 Task: Select Underline
Action: Mouse moved to (40, 6)
Screenshot: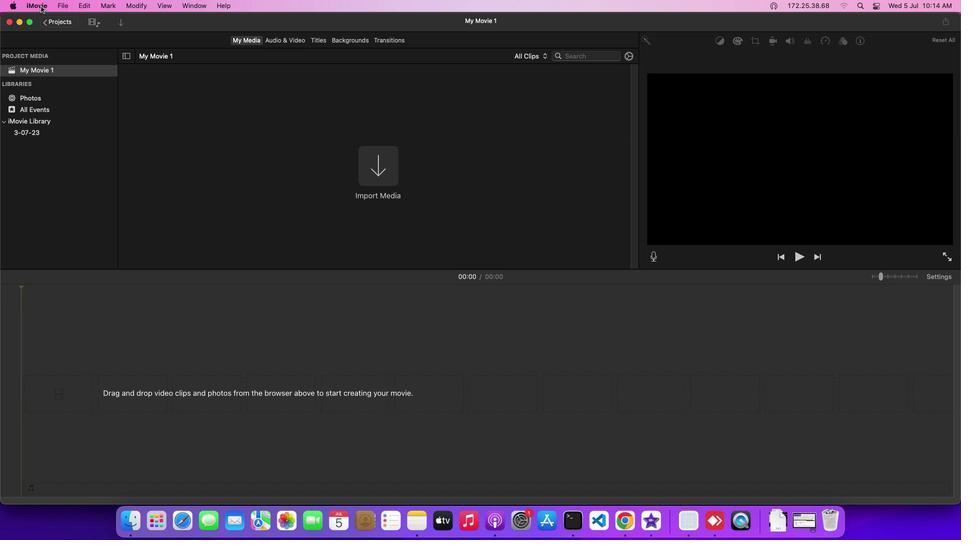 
Action: Mouse pressed left at (40, 6)
Screenshot: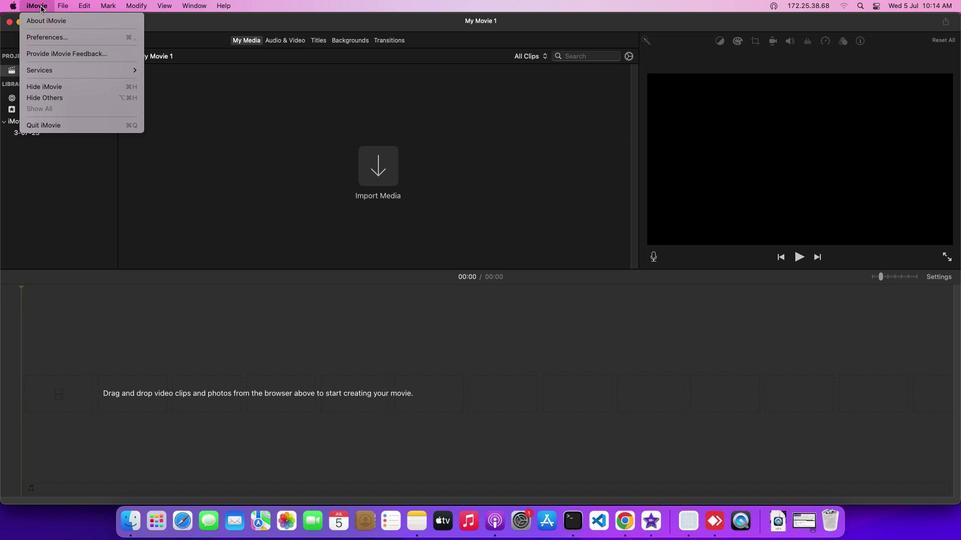 
Action: Mouse moved to (37, 23)
Screenshot: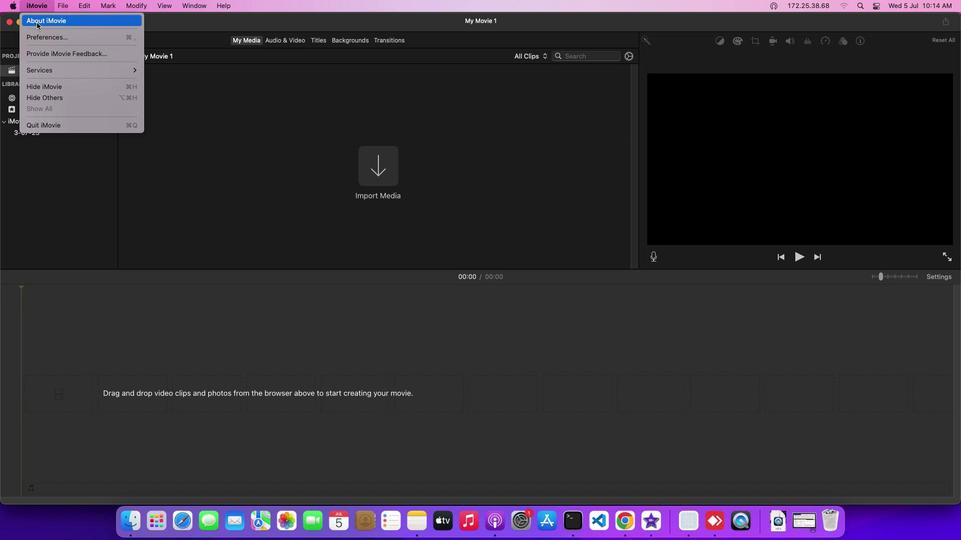 
Action: Mouse pressed left at (37, 23)
Screenshot: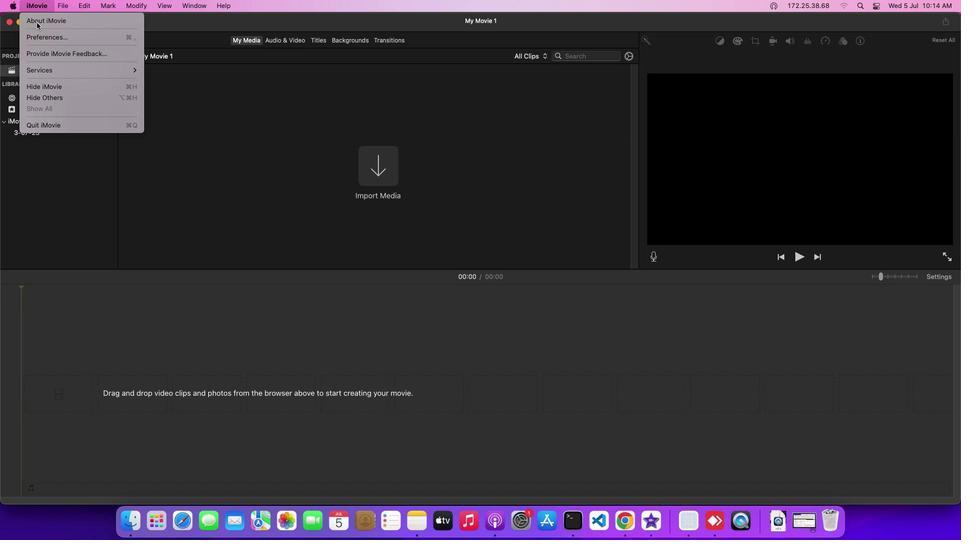 
Action: Mouse moved to (568, 298)
Screenshot: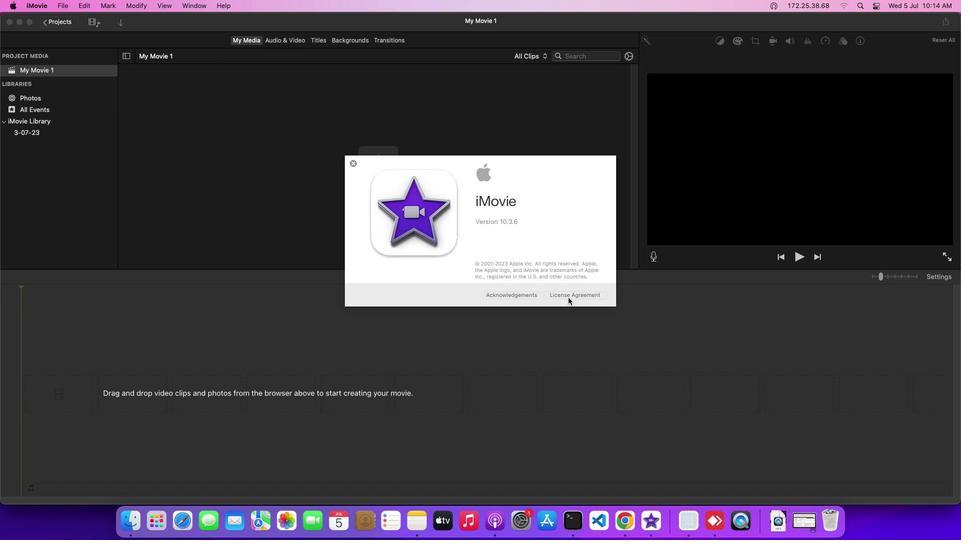 
Action: Mouse pressed left at (568, 298)
Screenshot: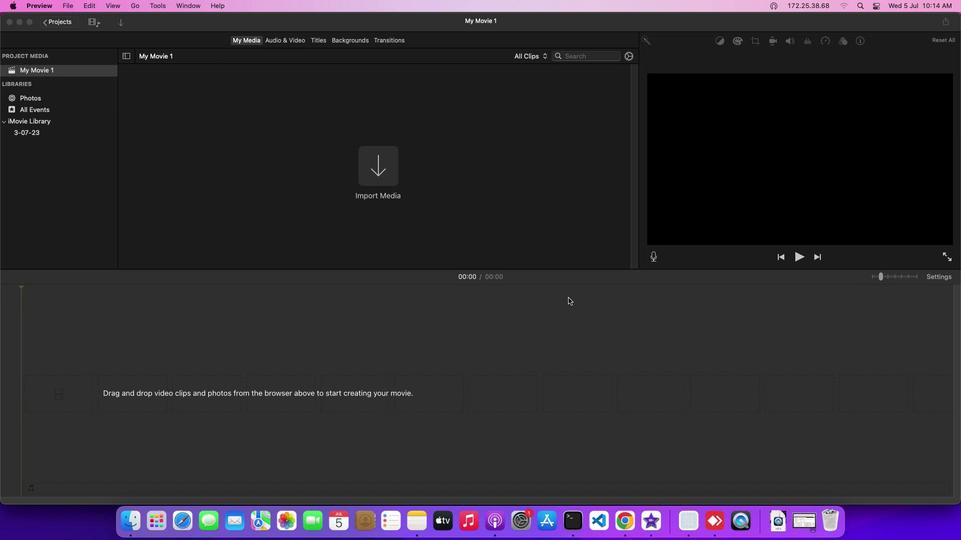 
Action: Mouse moved to (519, 25)
Screenshot: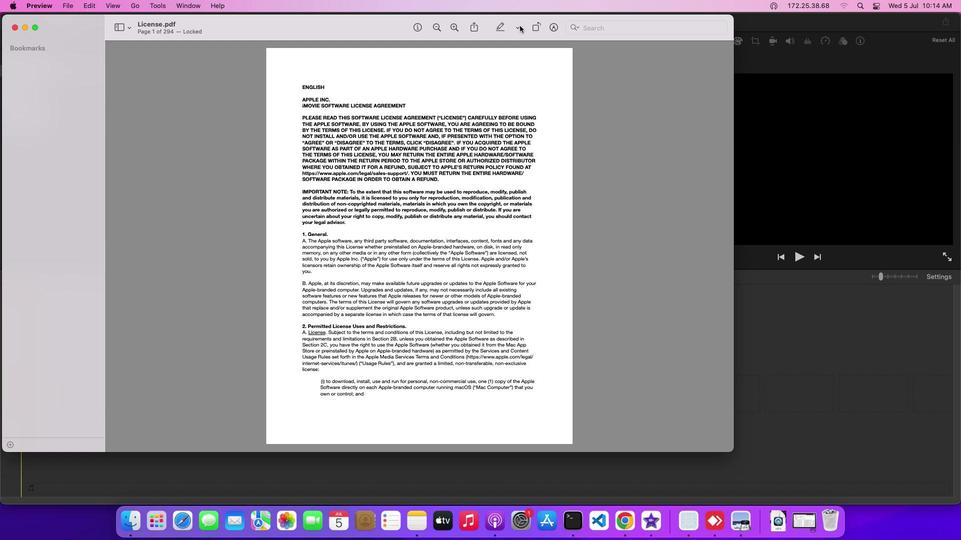 
Action: Mouse pressed left at (519, 25)
Screenshot: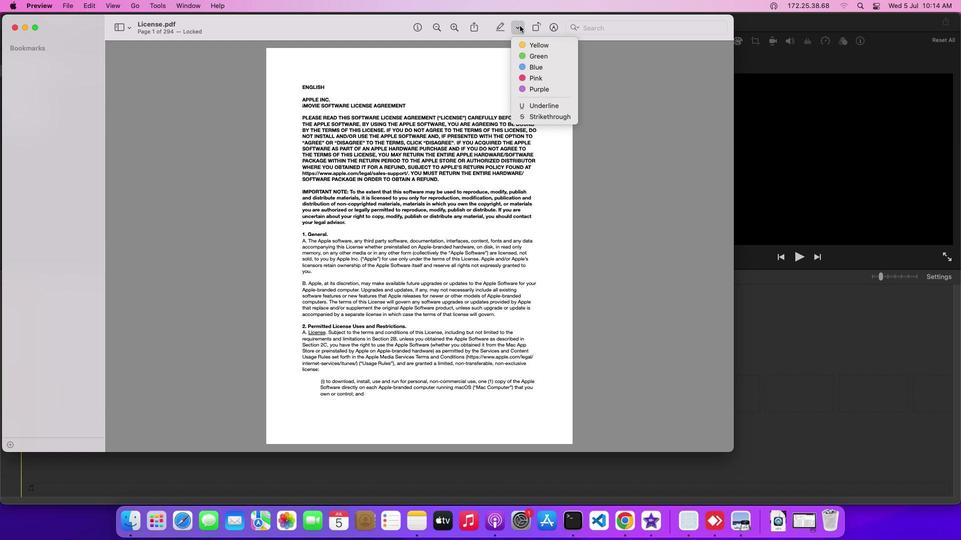 
Action: Mouse moved to (533, 107)
Screenshot: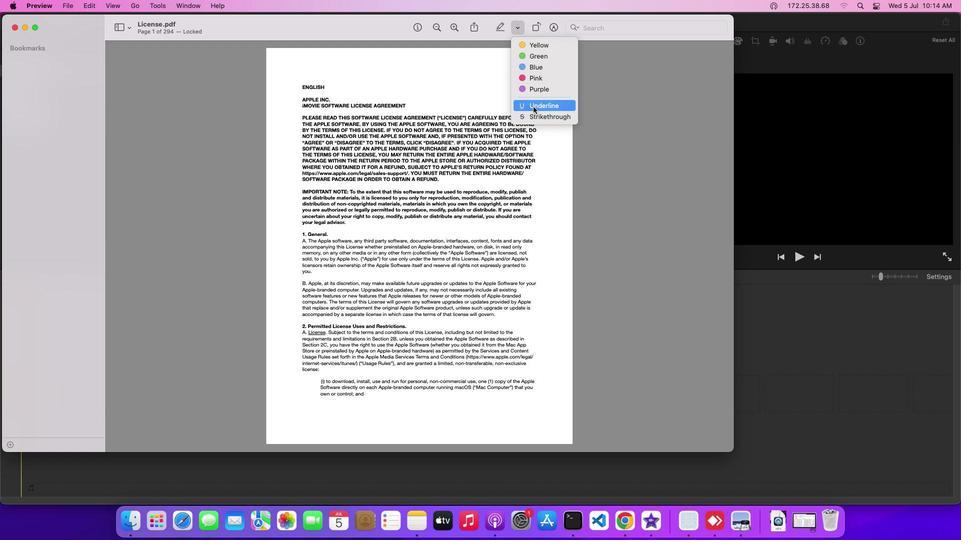 
Action: Mouse pressed left at (533, 107)
Screenshot: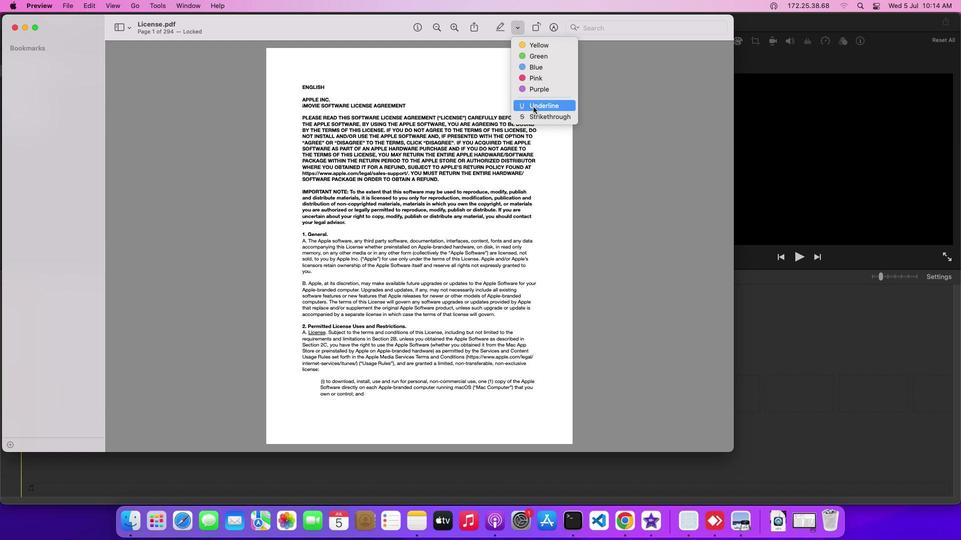
